 Task: Add in the project TranceTech a sprint 'Debug Dive'.
Action: Mouse moved to (635, 407)
Screenshot: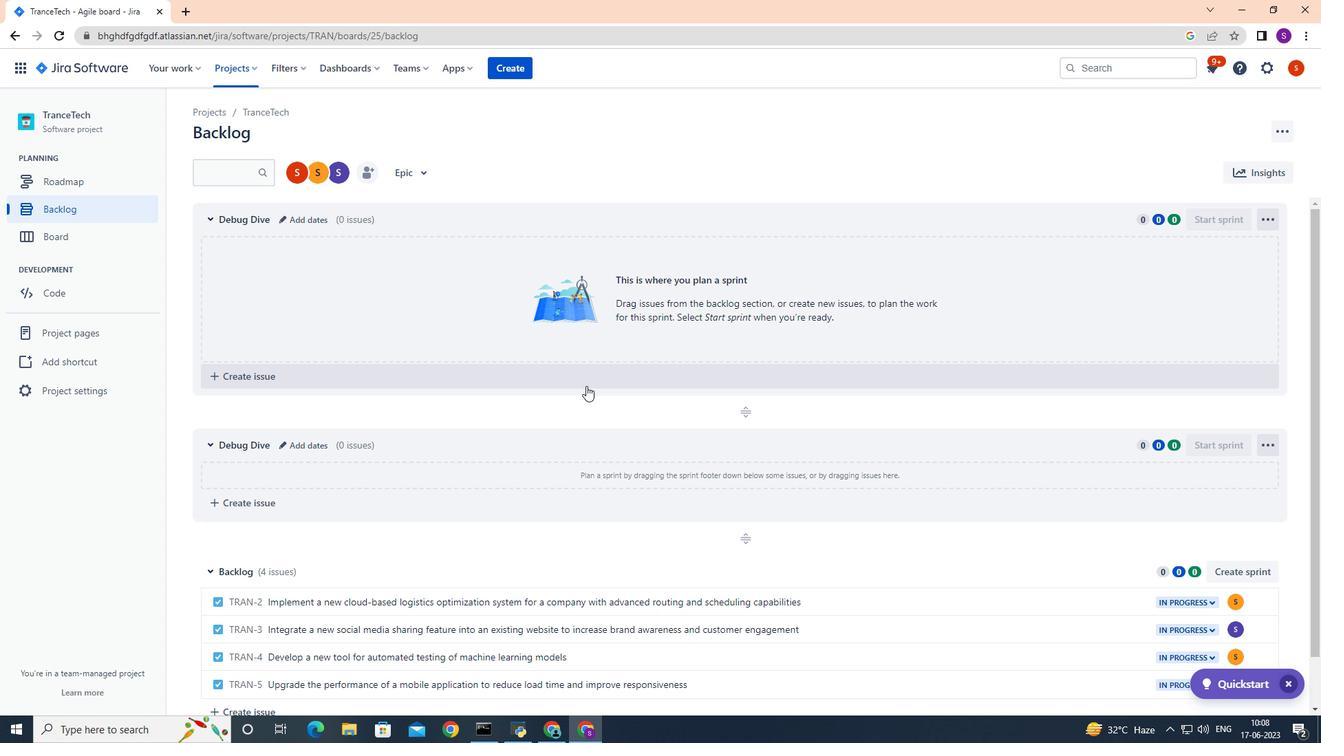 
Action: Mouse scrolled (635, 406) with delta (0, 0)
Screenshot: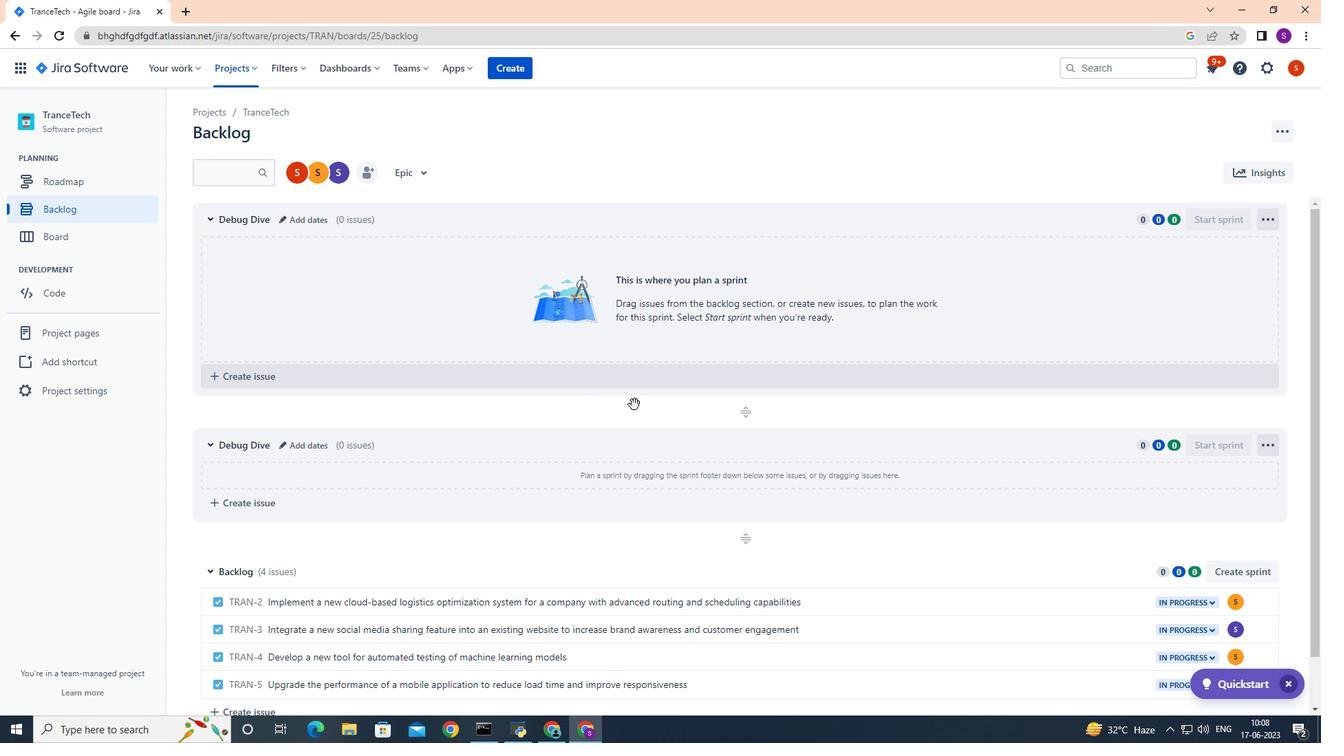 
Action: Mouse scrolled (635, 406) with delta (0, 0)
Screenshot: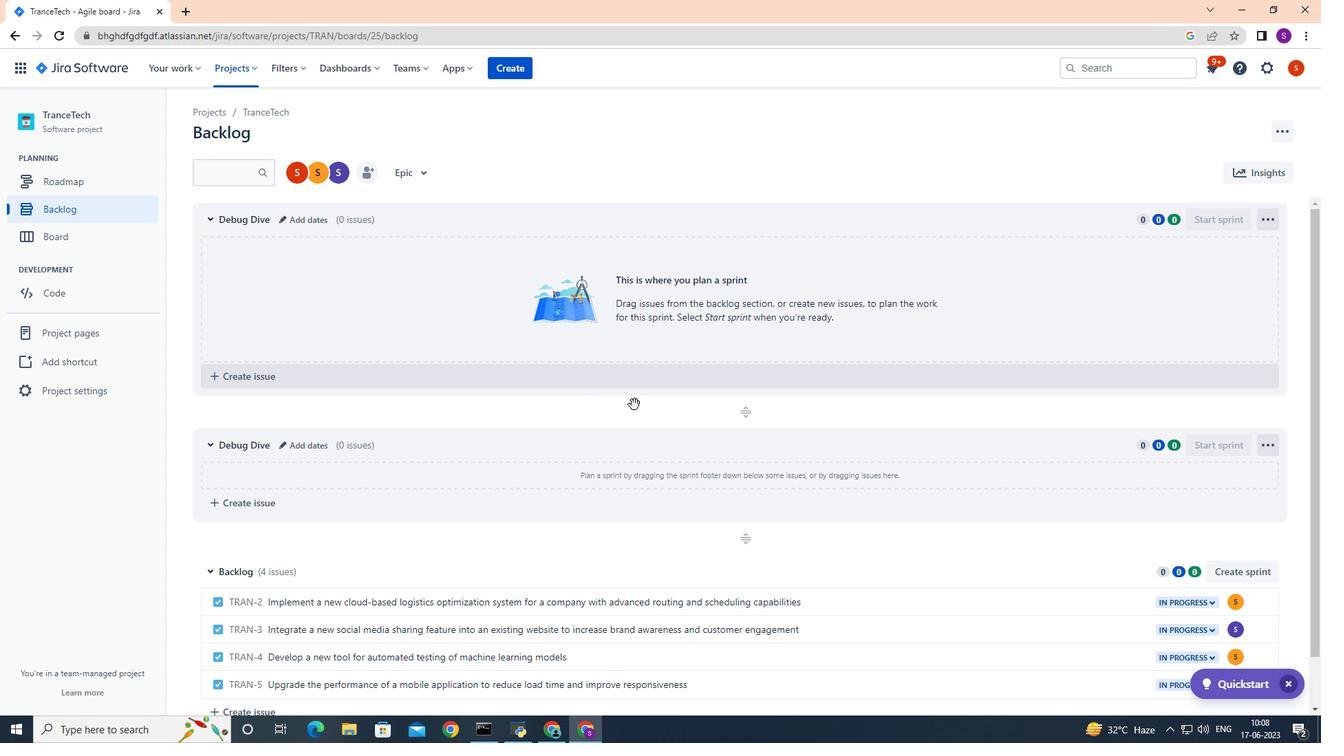
Action: Mouse moved to (635, 408)
Screenshot: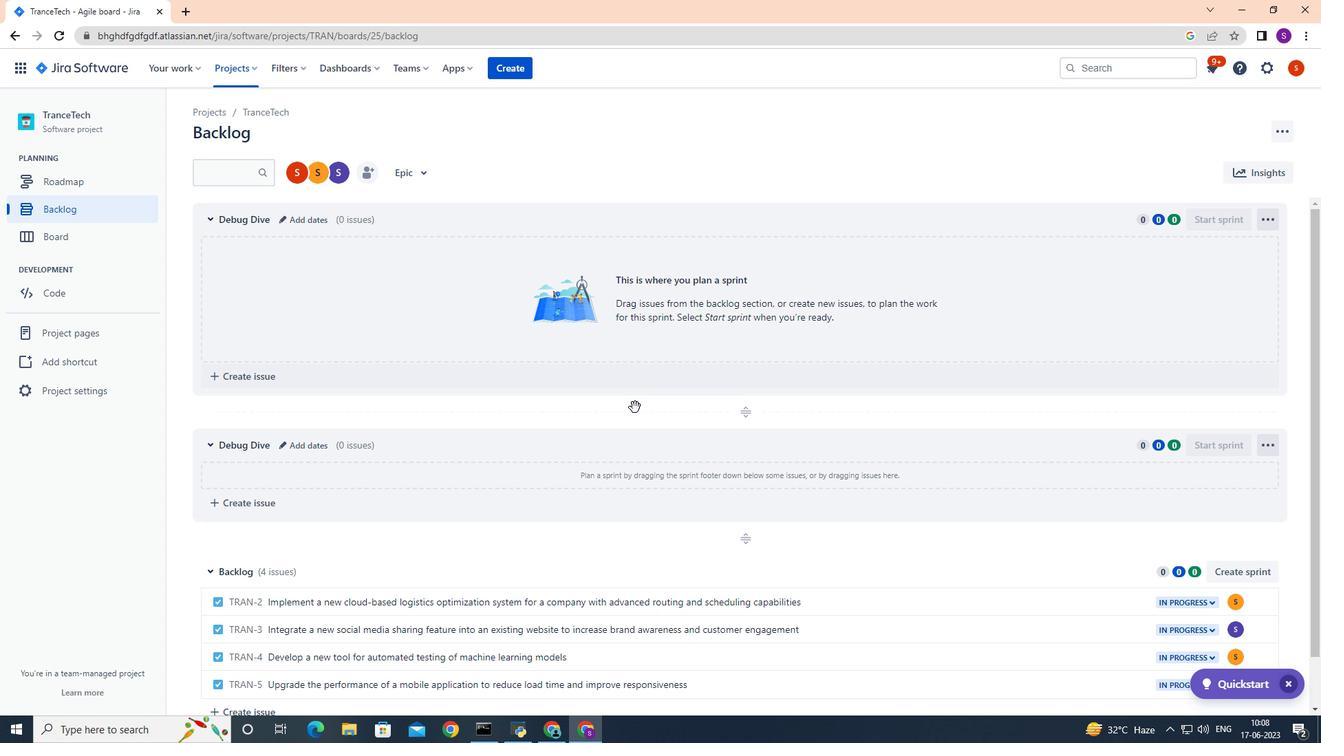 
Action: Mouse scrolled (635, 407) with delta (0, 0)
Screenshot: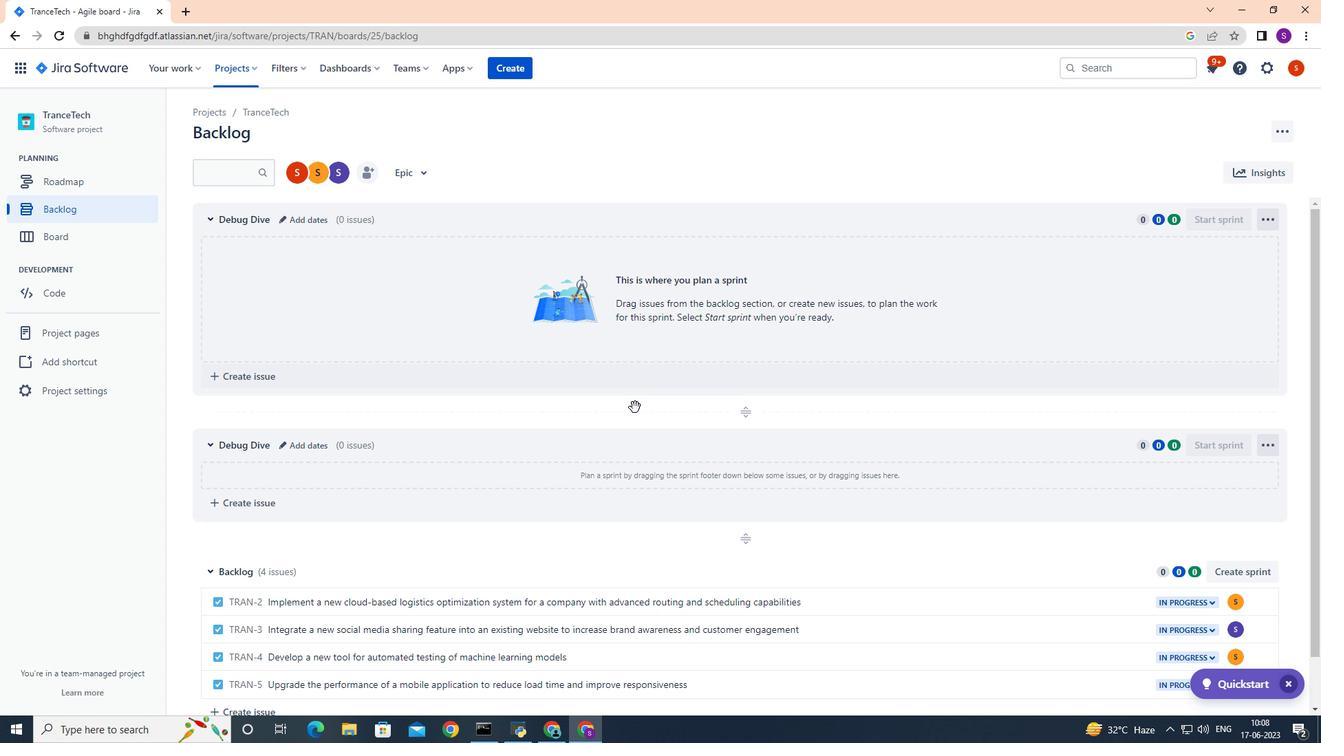 
Action: Mouse moved to (1222, 513)
Screenshot: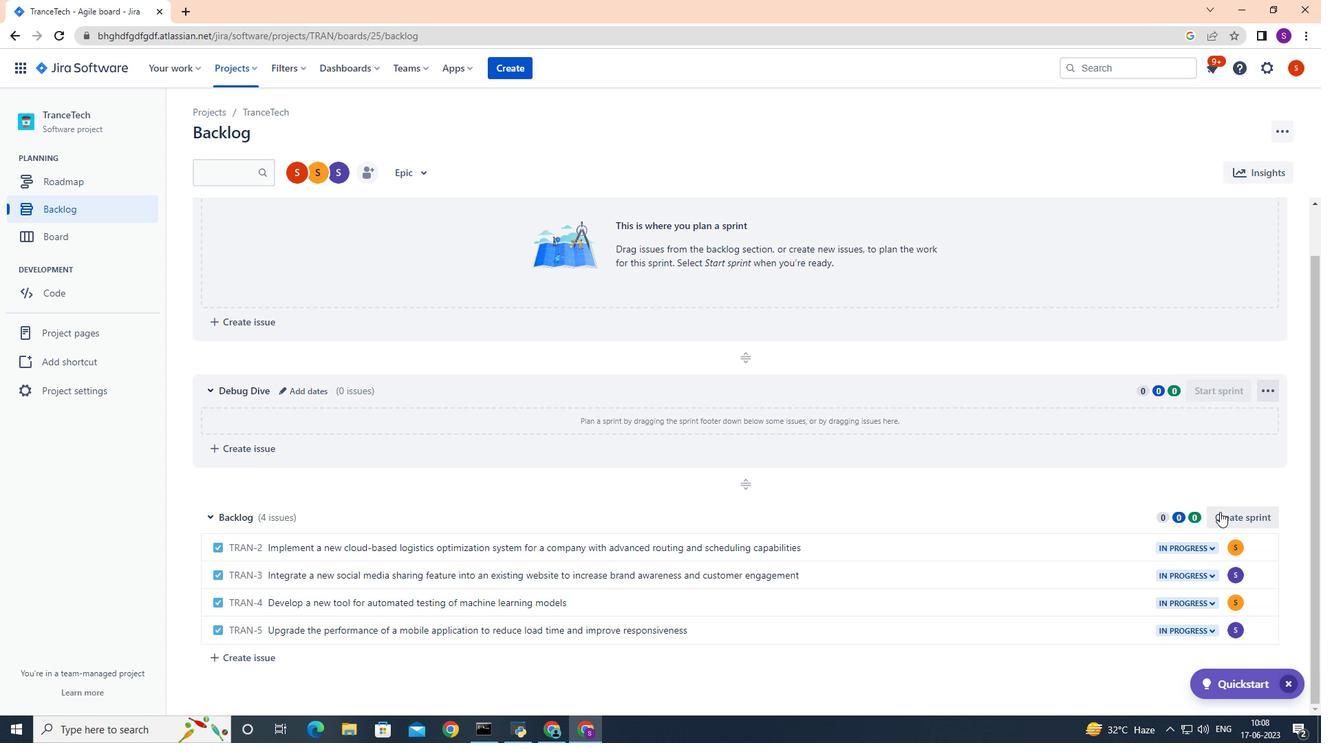 
Action: Mouse pressed left at (1222, 513)
Screenshot: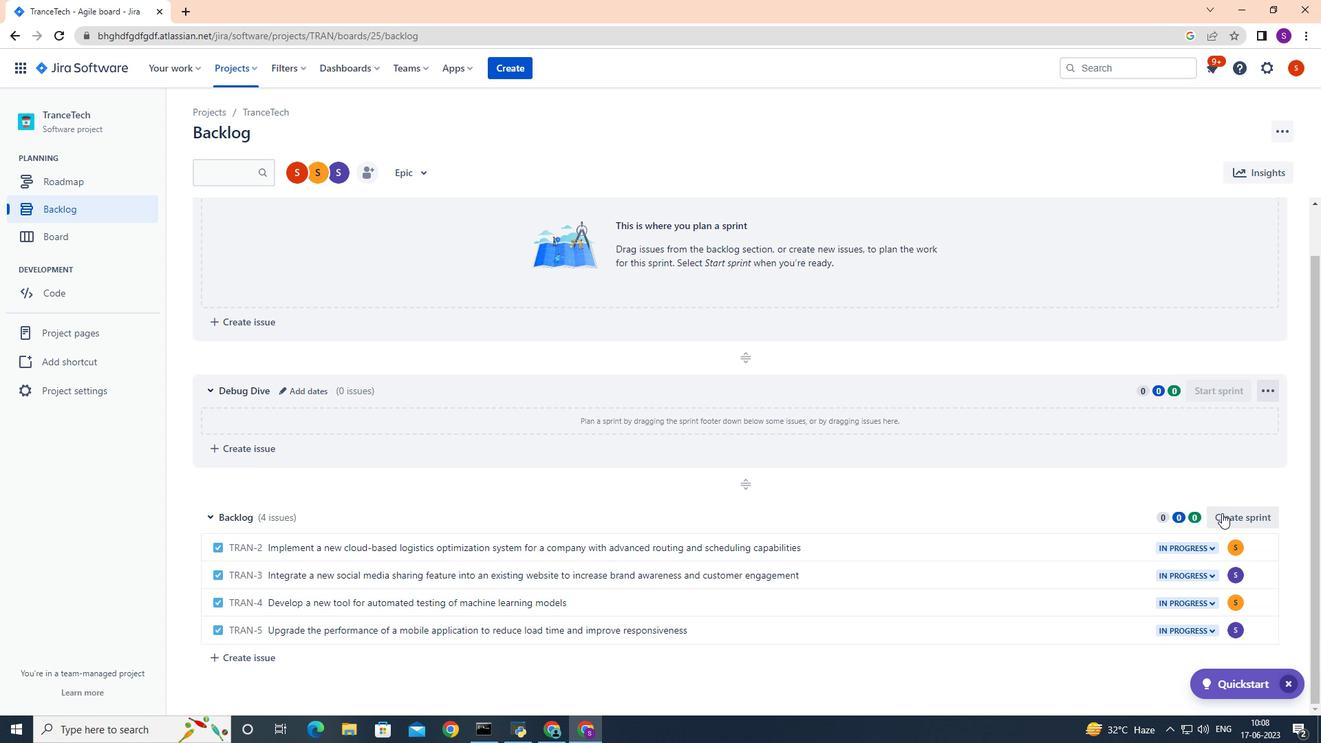 
Action: Mouse moved to (297, 516)
Screenshot: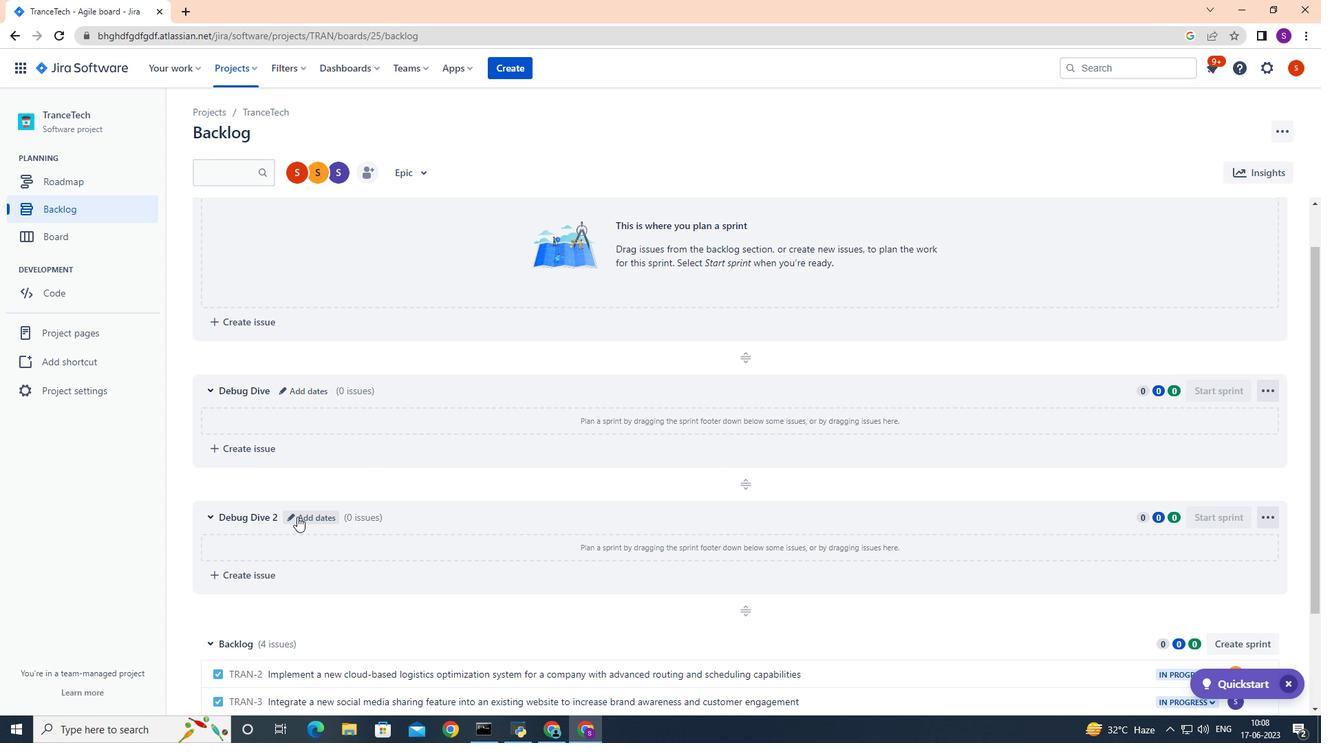 
Action: Mouse pressed left at (297, 516)
Screenshot: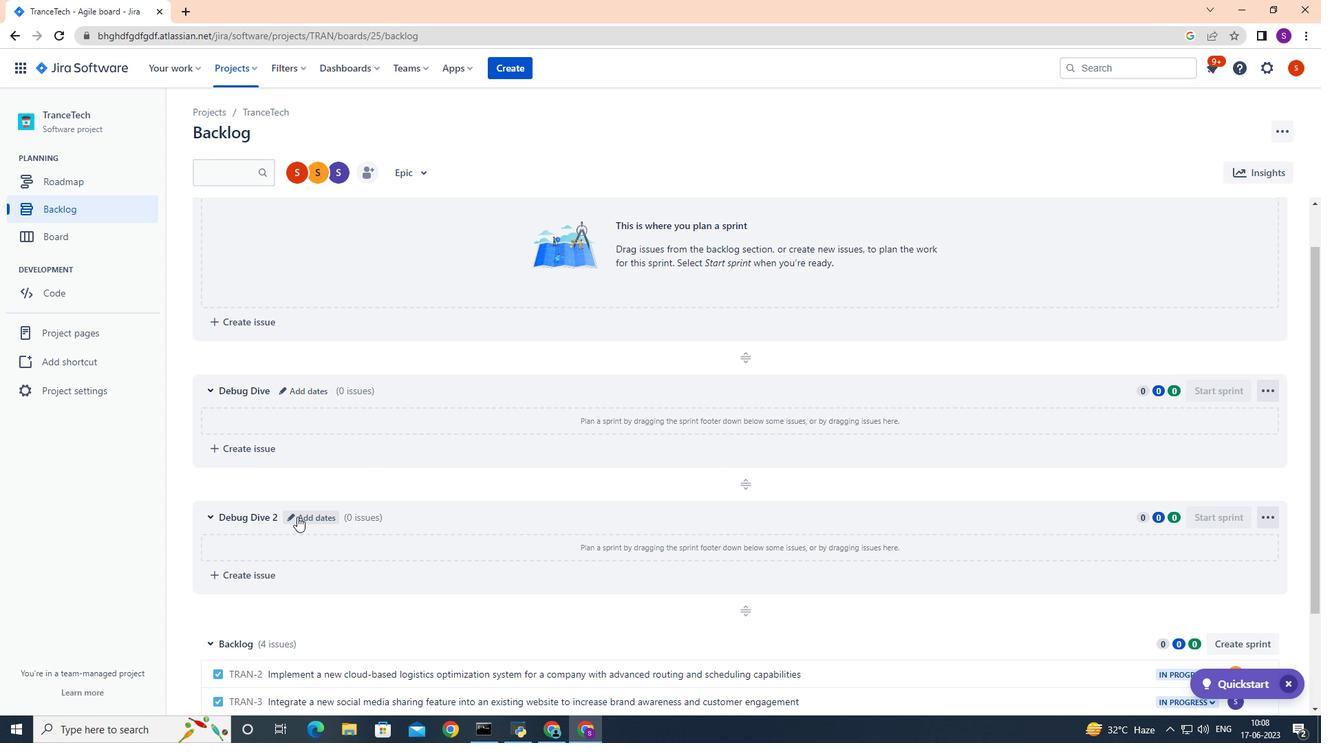 
Action: Mouse moved to (297, 515)
Screenshot: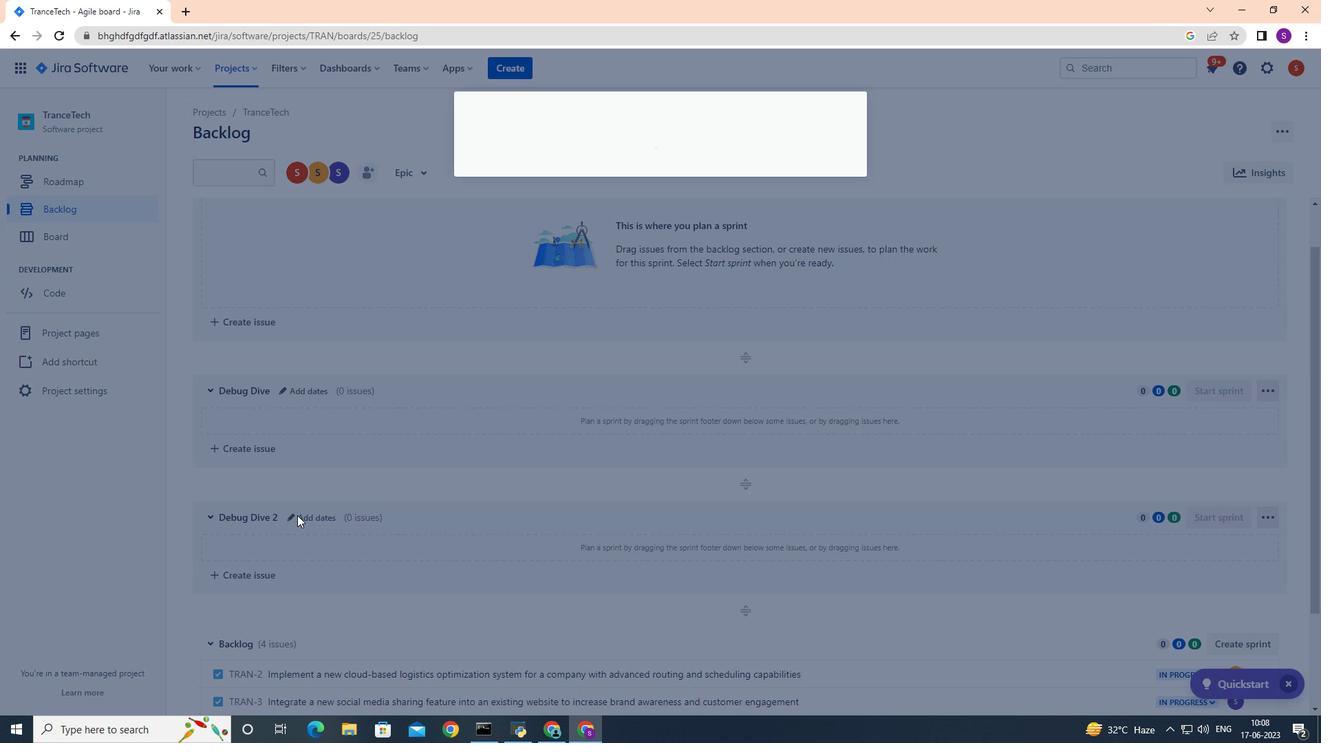 
Action: Key pressed <Key.backspace><Key.backspace><Key.backspace><Key.backspace><Key.backspace><Key.backspace><Key.backspace><Key.backspace><Key.backspace><Key.backspace><Key.backspace><Key.backspace><Key.backspace><Key.backspace><Key.backspace><Key.backspace><Key.backspace><Key.backspace><Key.backspace><Key.backspace><Key.backspace><Key.backspace><Key.backspace><Key.backspace><Key.shift>Debug<Key.space><Key.shift>Dive
Screenshot: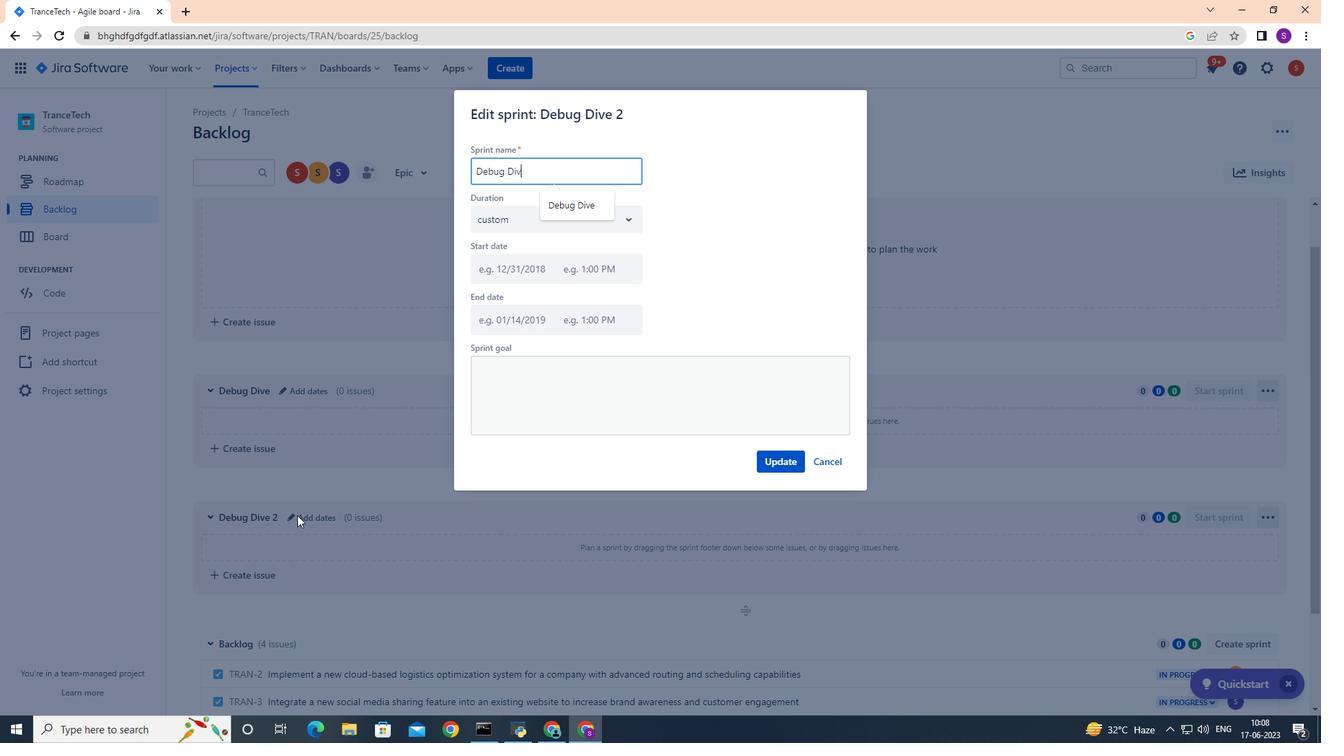 
Action: Mouse moved to (783, 463)
Screenshot: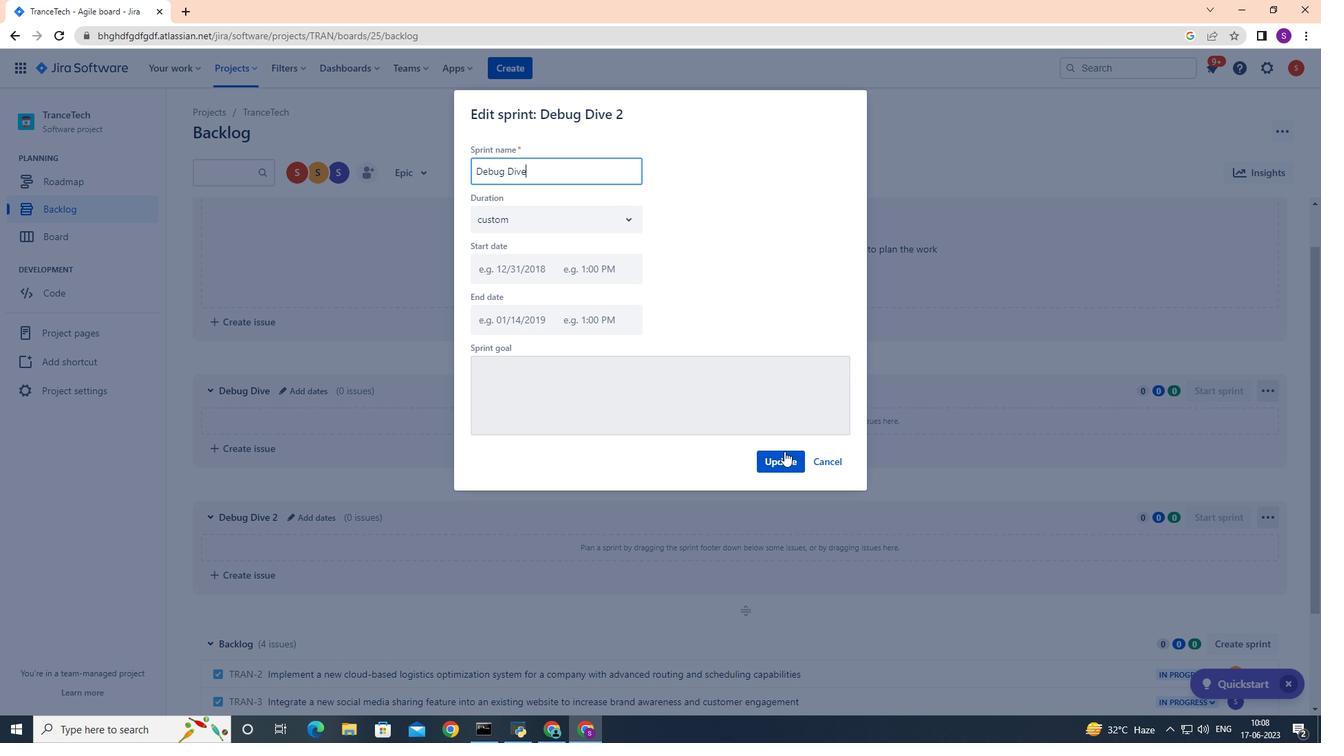 
Action: Mouse pressed left at (783, 463)
Screenshot: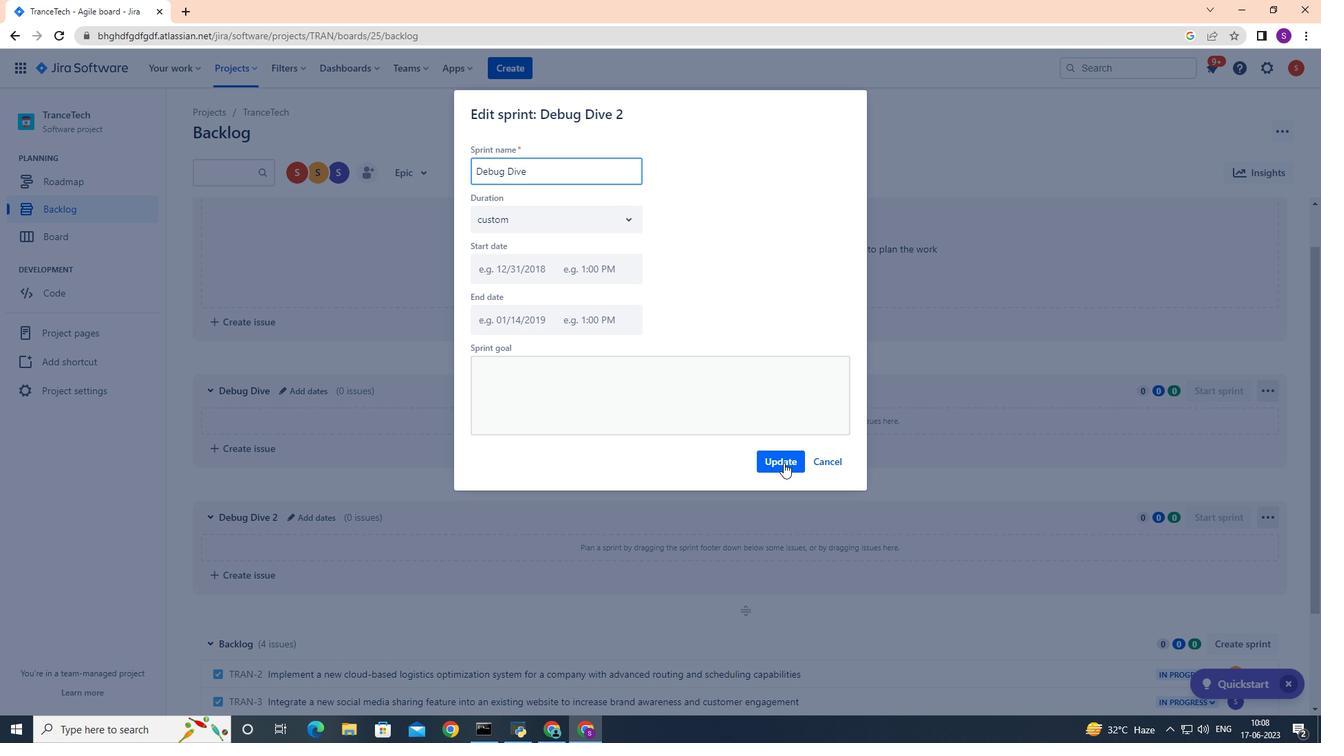 
